 Task: Create a due date automation trigger when advanced on, on the tuesday of the week a card is due add content with a name or a description ending with resume at 11:00 AM.
Action: Mouse moved to (812, 254)
Screenshot: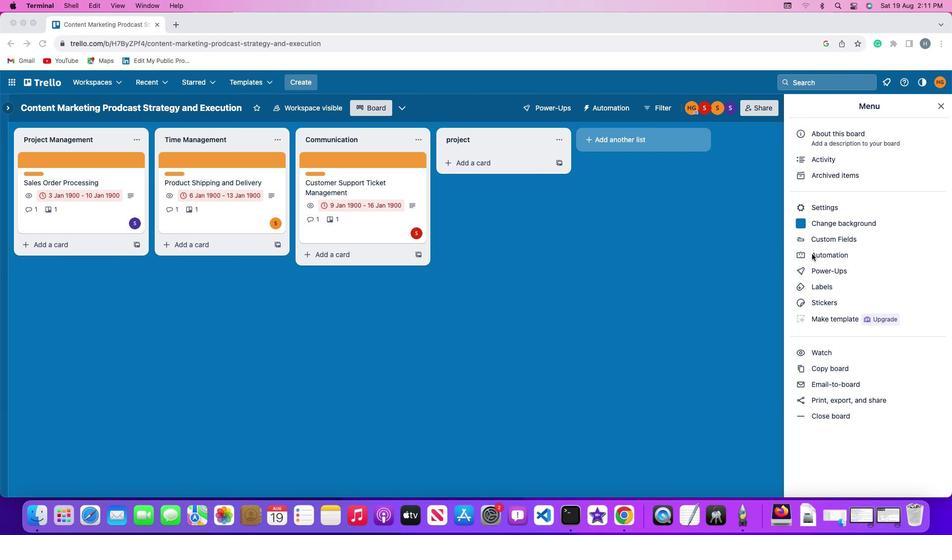 
Action: Mouse pressed left at (812, 254)
Screenshot: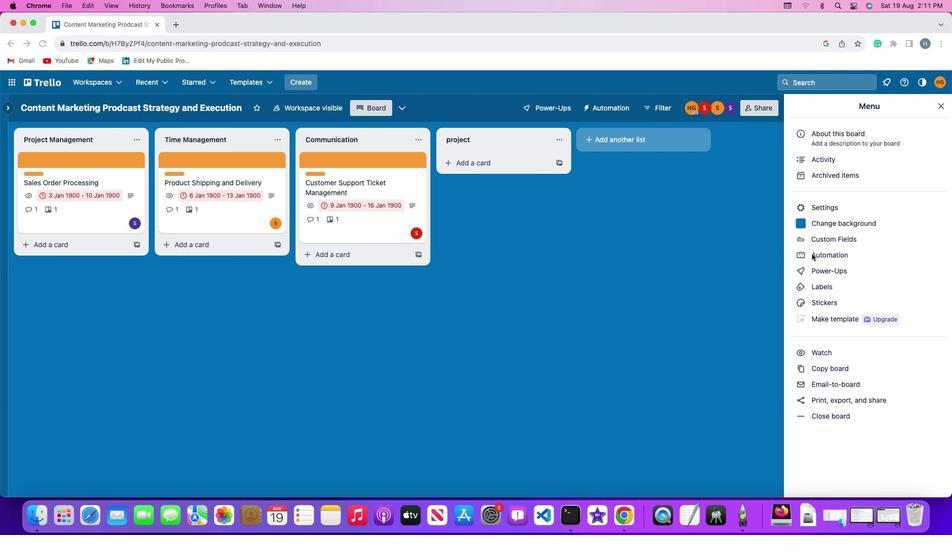 
Action: Mouse pressed left at (812, 254)
Screenshot: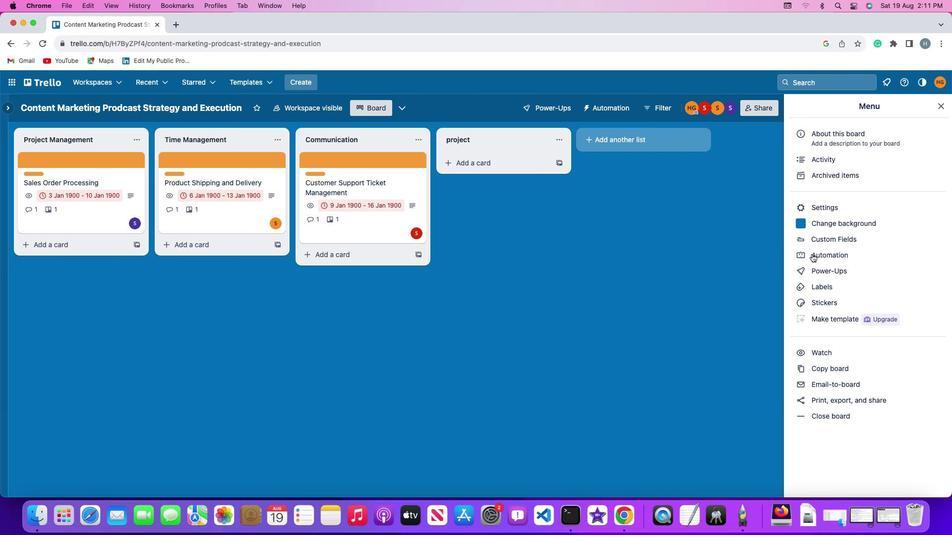 
Action: Mouse moved to (59, 235)
Screenshot: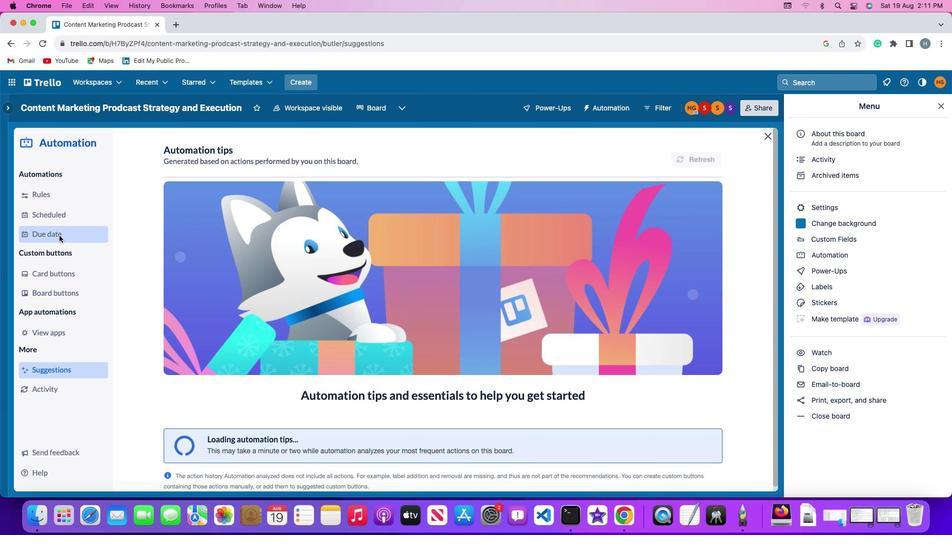 
Action: Mouse pressed left at (59, 235)
Screenshot: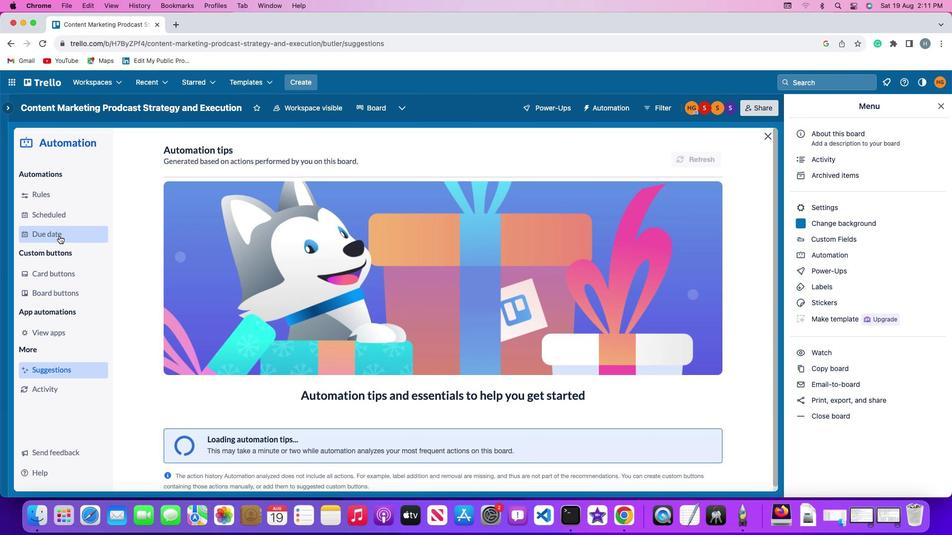 
Action: Mouse moved to (664, 154)
Screenshot: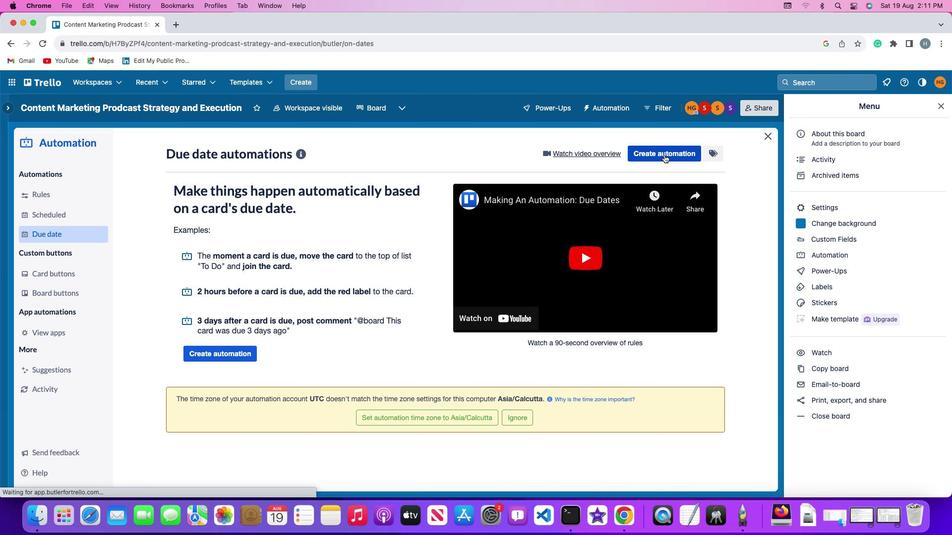 
Action: Mouse pressed left at (664, 154)
Screenshot: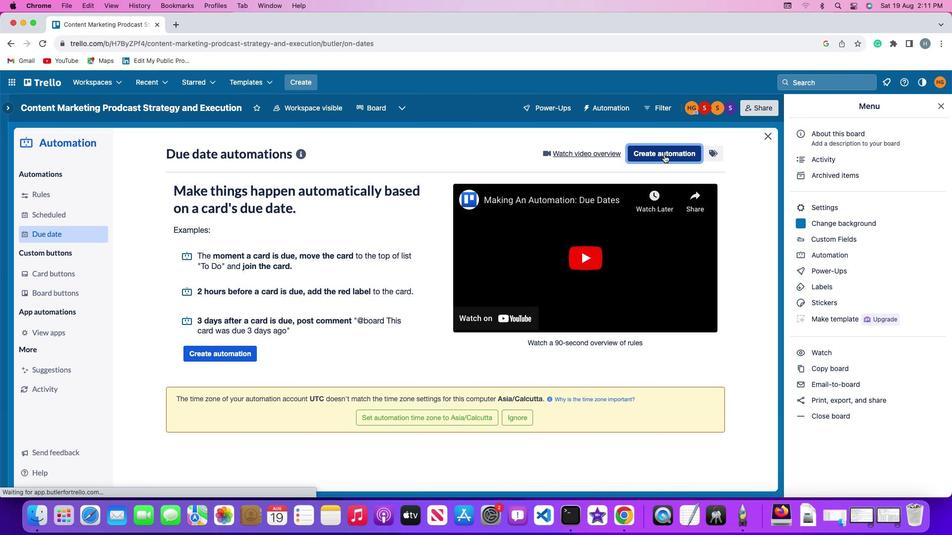 
Action: Mouse moved to (186, 249)
Screenshot: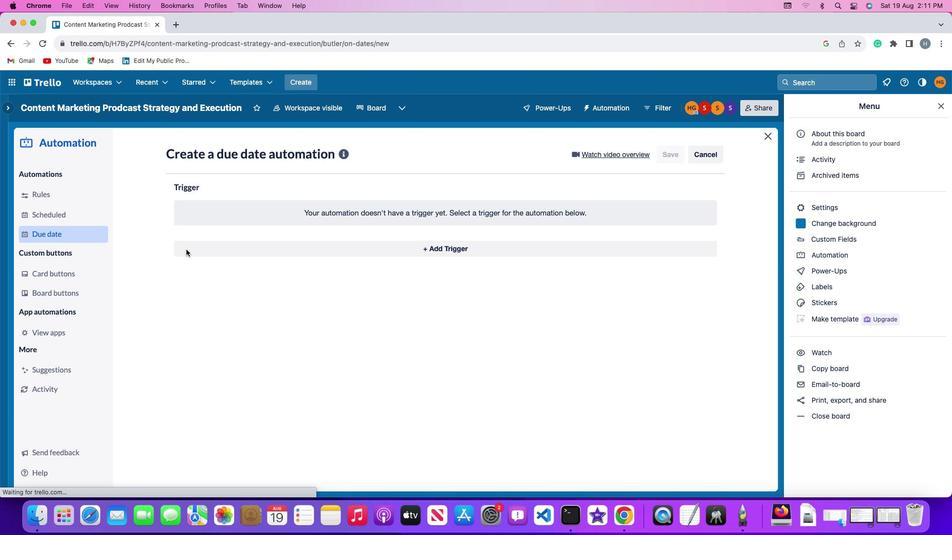
Action: Mouse pressed left at (186, 249)
Screenshot: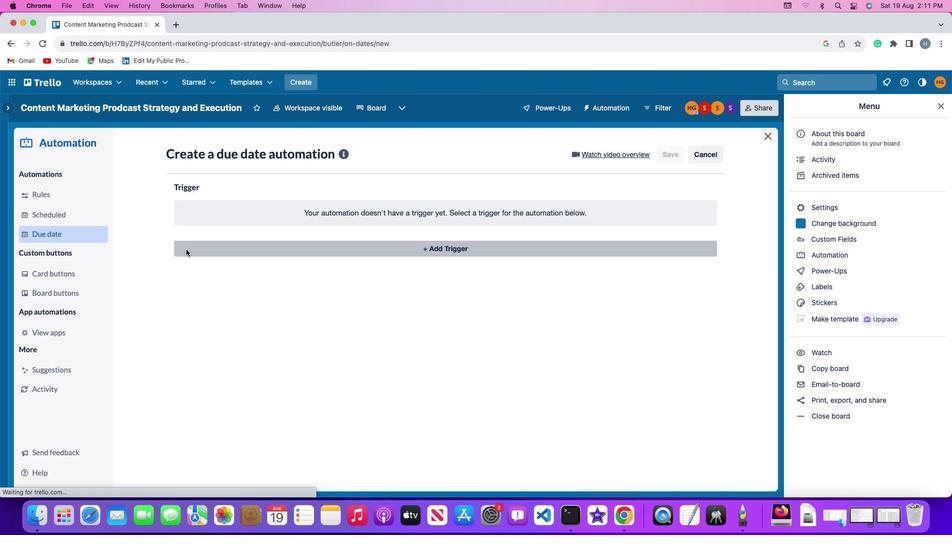 
Action: Mouse moved to (220, 423)
Screenshot: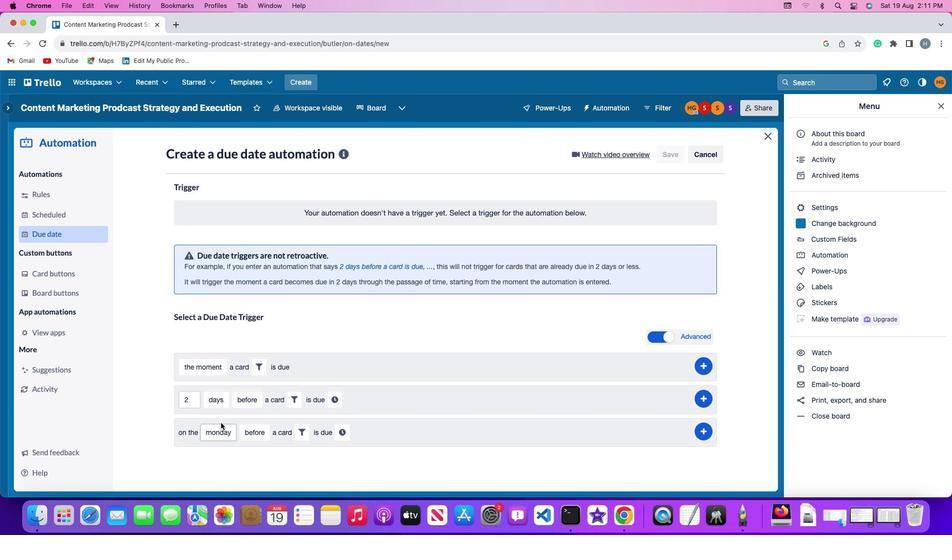 
Action: Mouse pressed left at (220, 423)
Screenshot: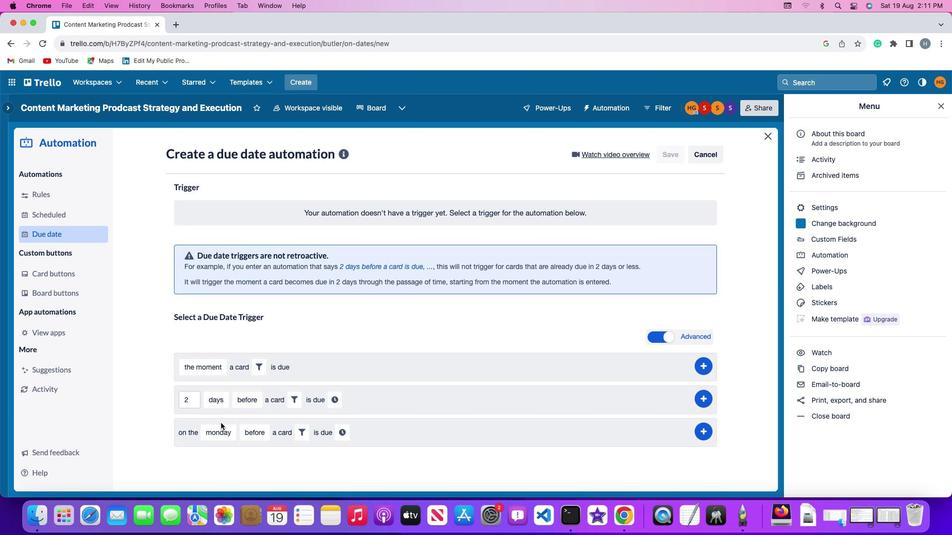 
Action: Mouse moved to (220, 425)
Screenshot: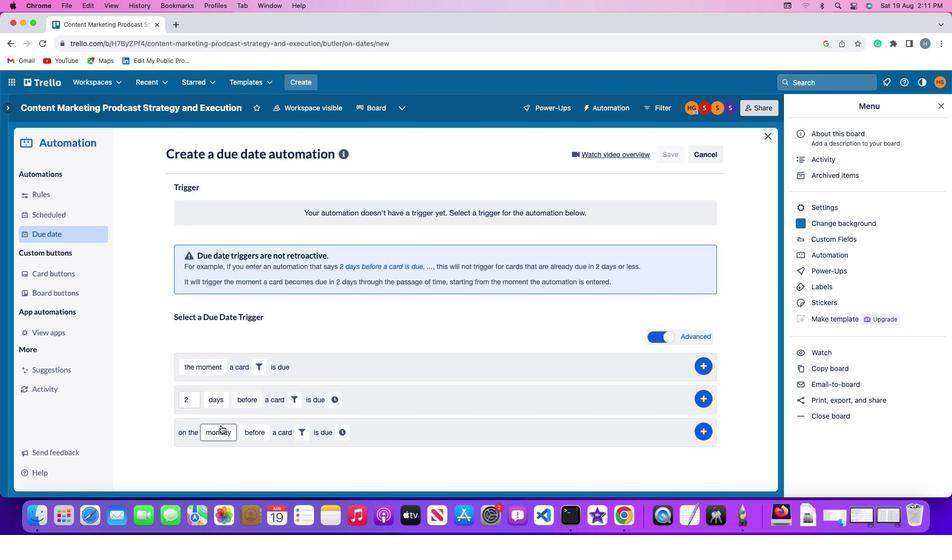 
Action: Mouse pressed left at (220, 425)
Screenshot: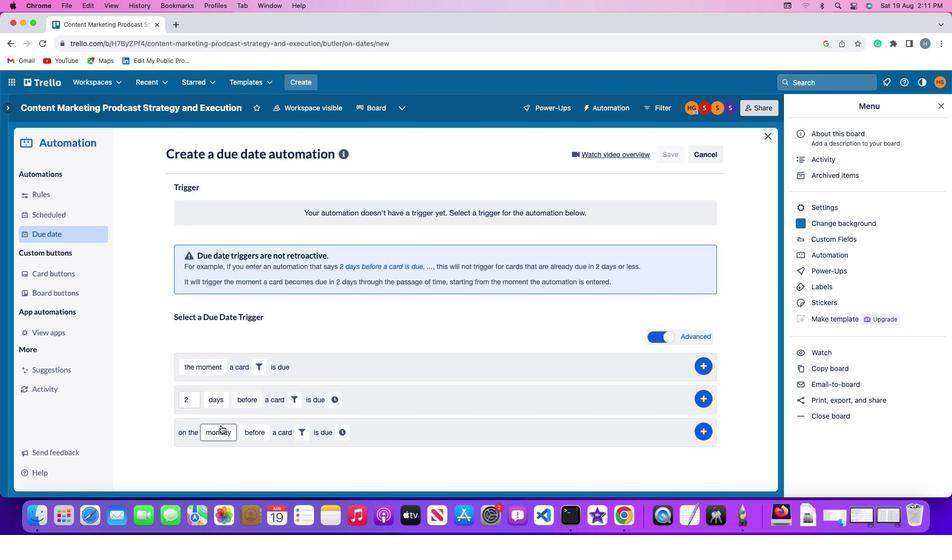 
Action: Mouse moved to (236, 320)
Screenshot: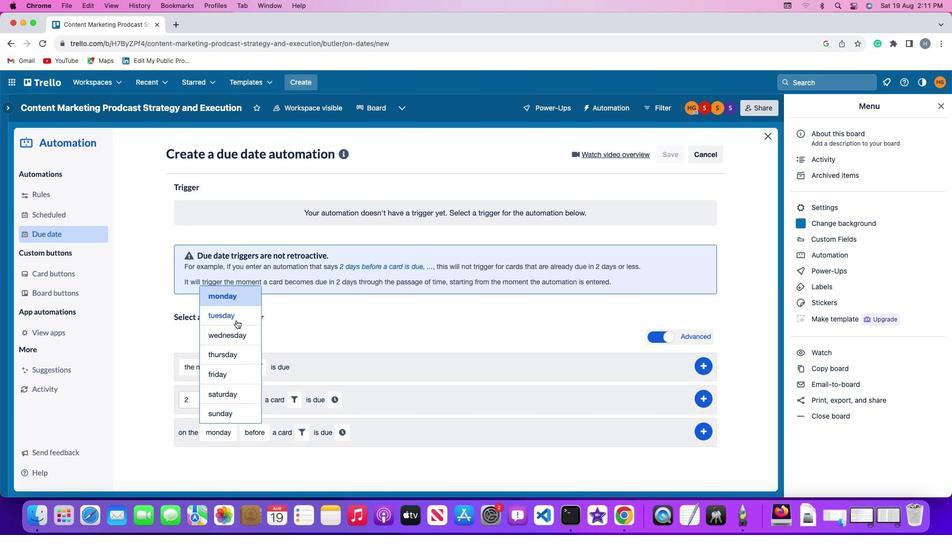 
Action: Mouse pressed left at (236, 320)
Screenshot: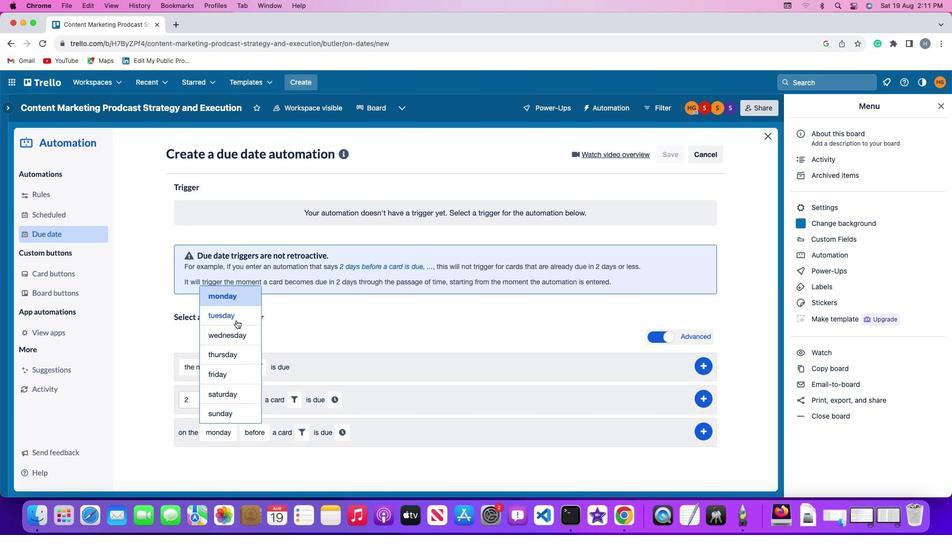 
Action: Mouse moved to (259, 431)
Screenshot: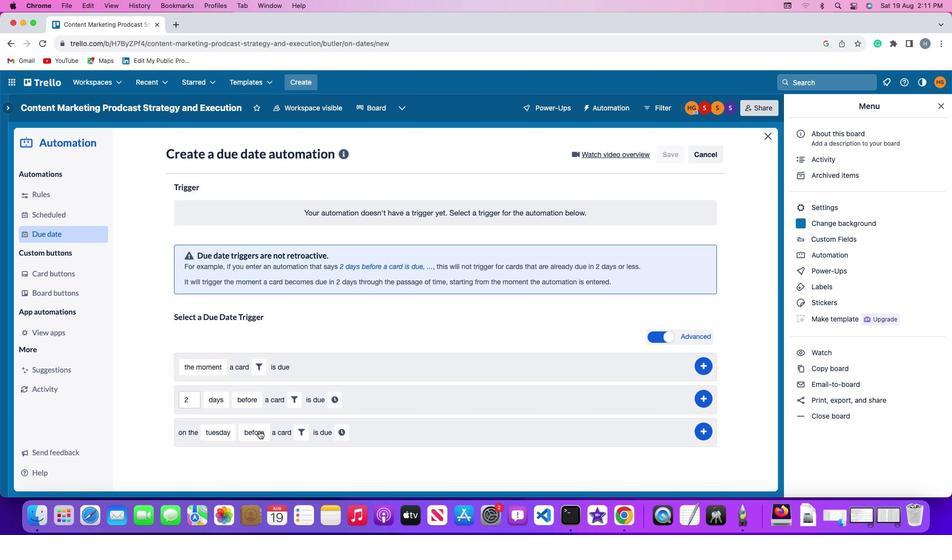 
Action: Mouse pressed left at (259, 431)
Screenshot: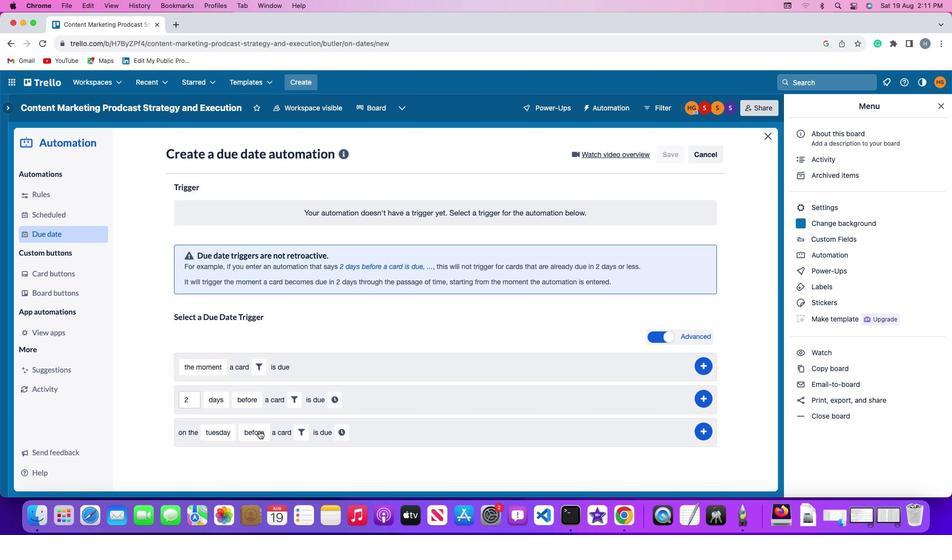 
Action: Mouse moved to (272, 395)
Screenshot: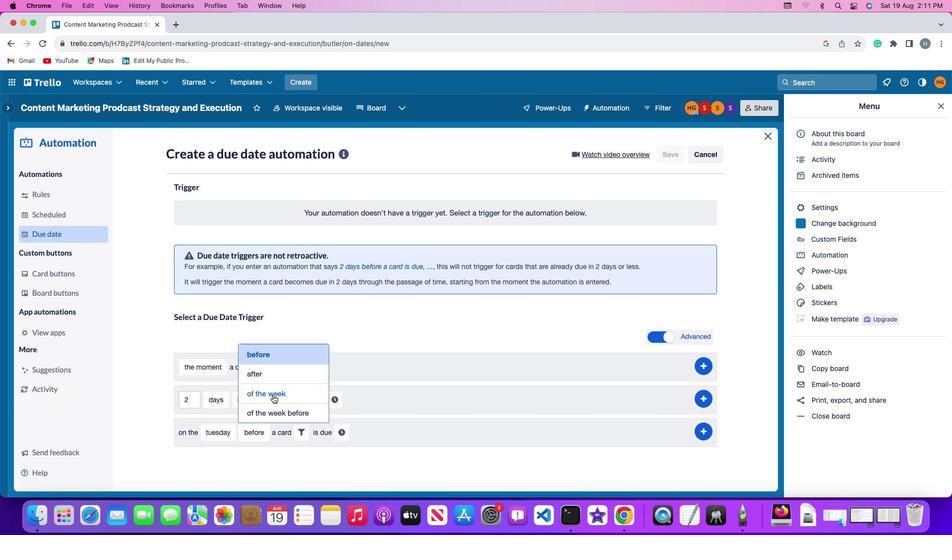 
Action: Mouse pressed left at (272, 395)
Screenshot: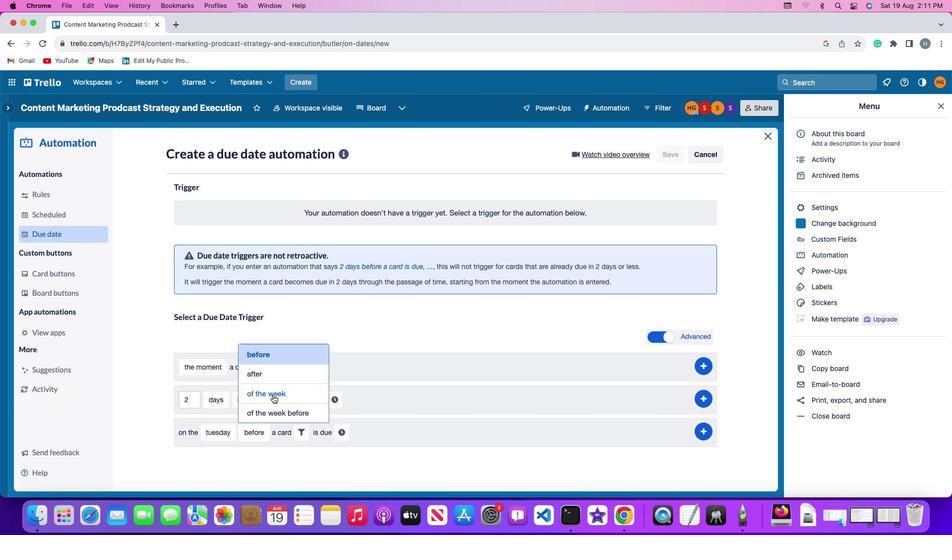 
Action: Mouse moved to (316, 433)
Screenshot: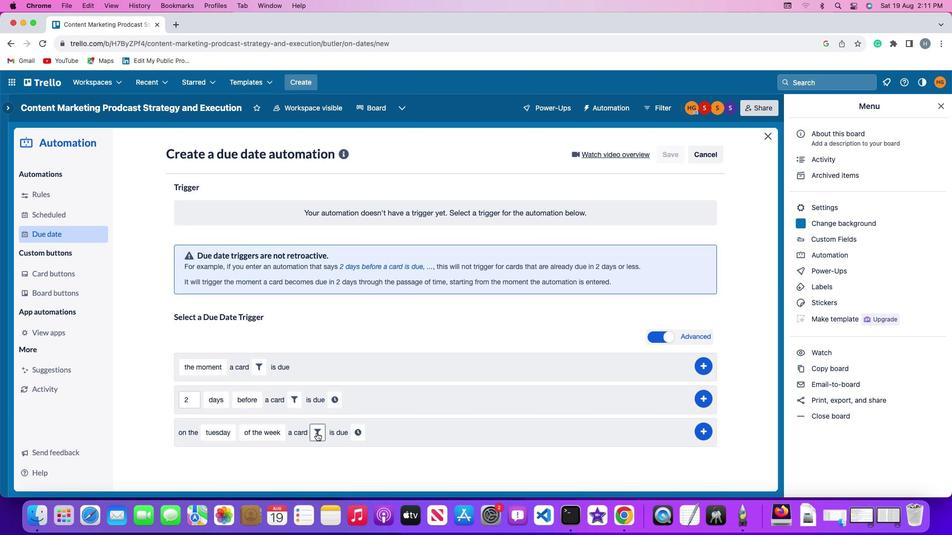 
Action: Mouse pressed left at (316, 433)
Screenshot: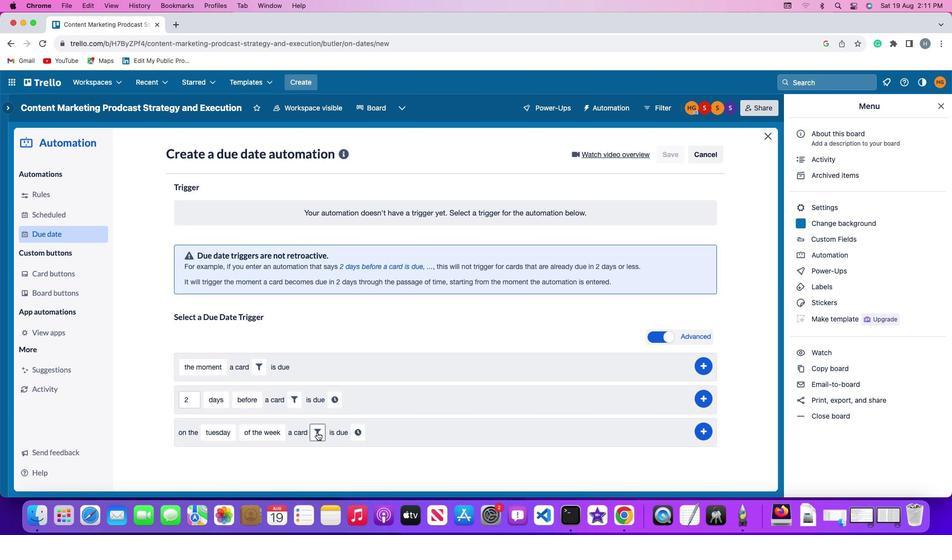 
Action: Mouse moved to (437, 463)
Screenshot: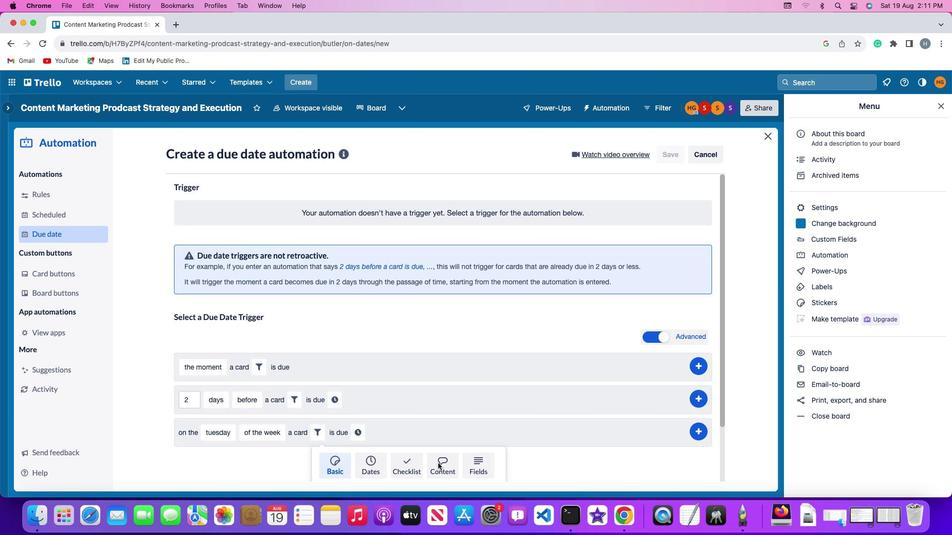 
Action: Mouse pressed left at (437, 463)
Screenshot: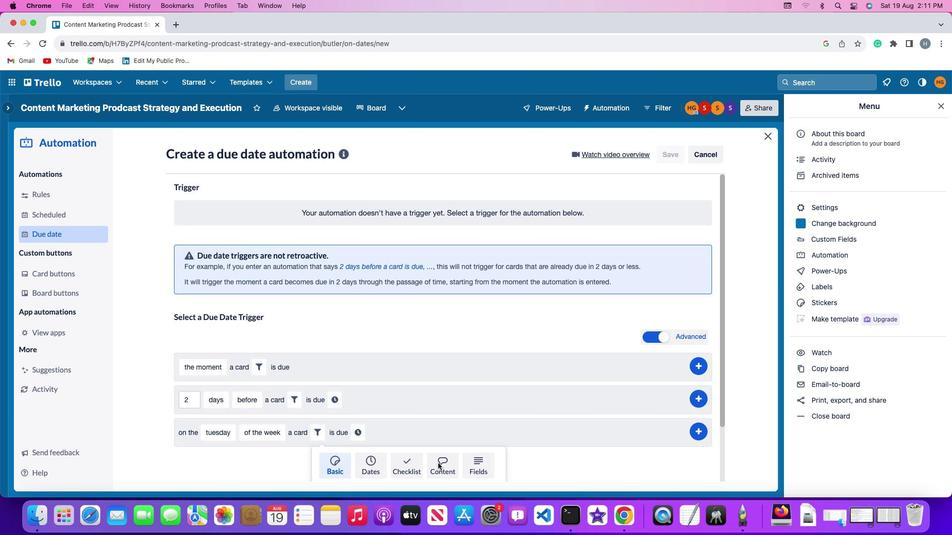 
Action: Mouse moved to (275, 463)
Screenshot: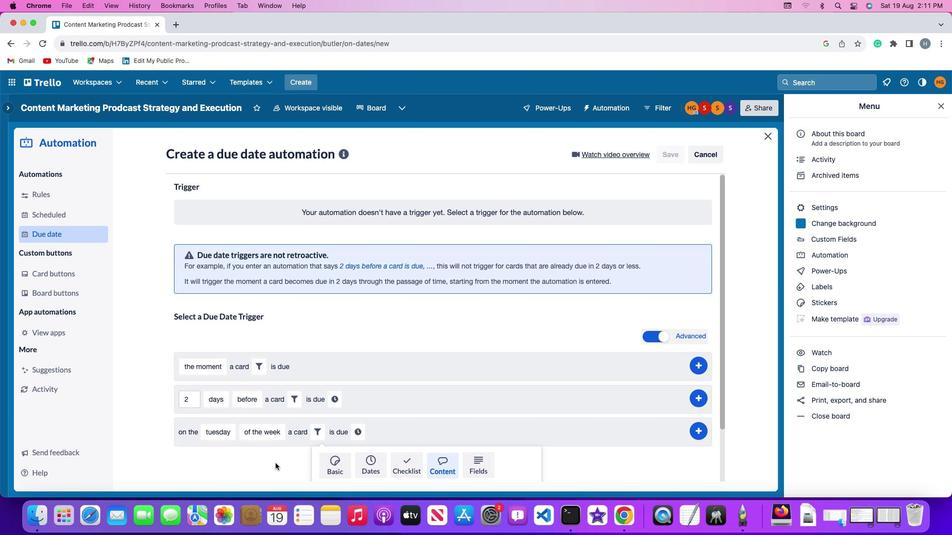 
Action: Mouse scrolled (275, 463) with delta (0, 0)
Screenshot: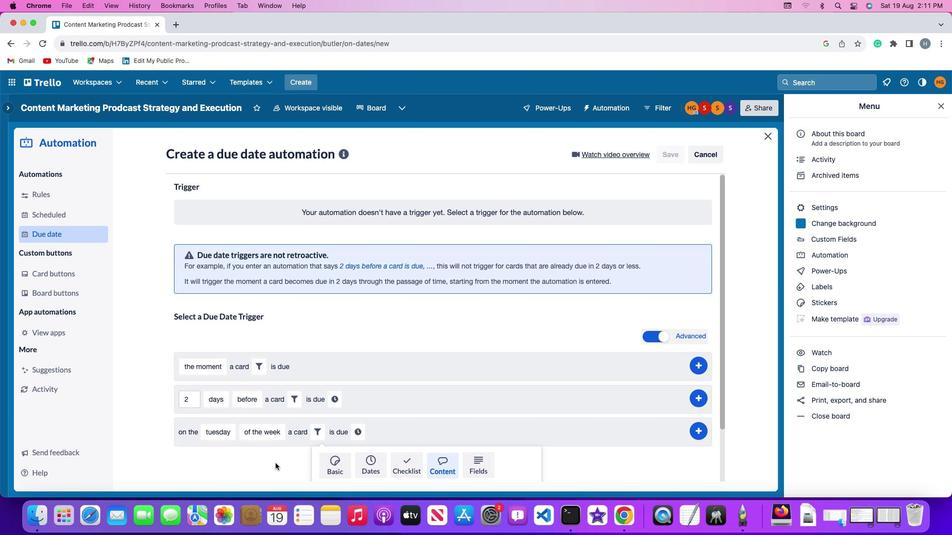 
Action: Mouse scrolled (275, 463) with delta (0, 0)
Screenshot: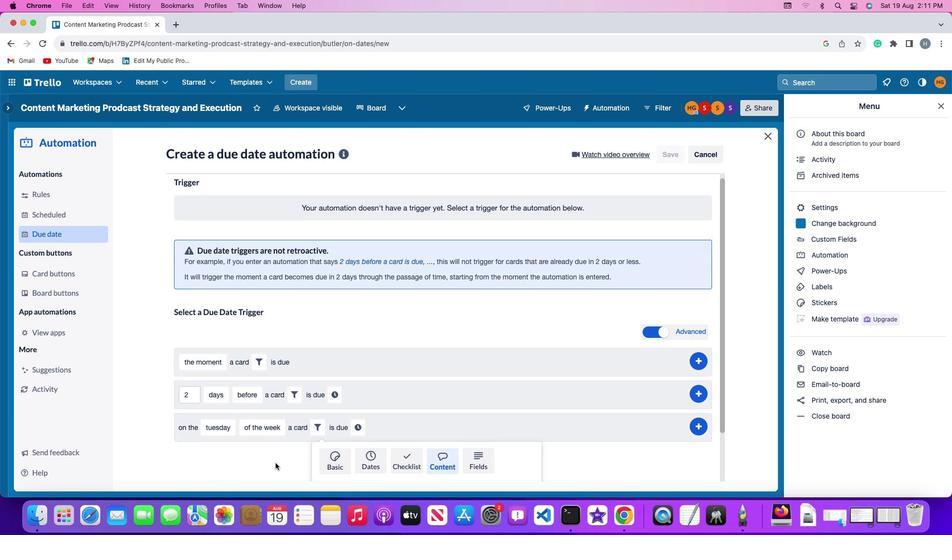 
Action: Mouse scrolled (275, 463) with delta (0, 0)
Screenshot: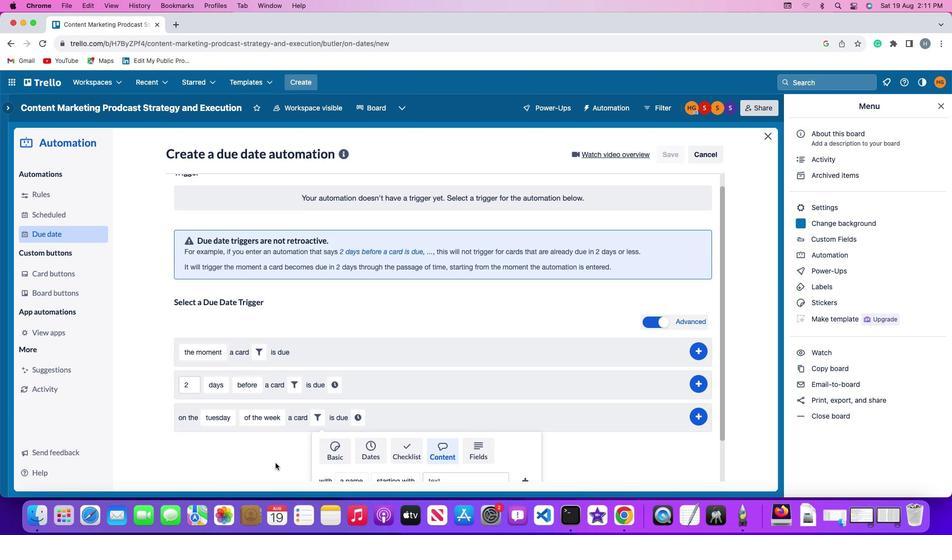 
Action: Mouse scrolled (275, 463) with delta (0, -1)
Screenshot: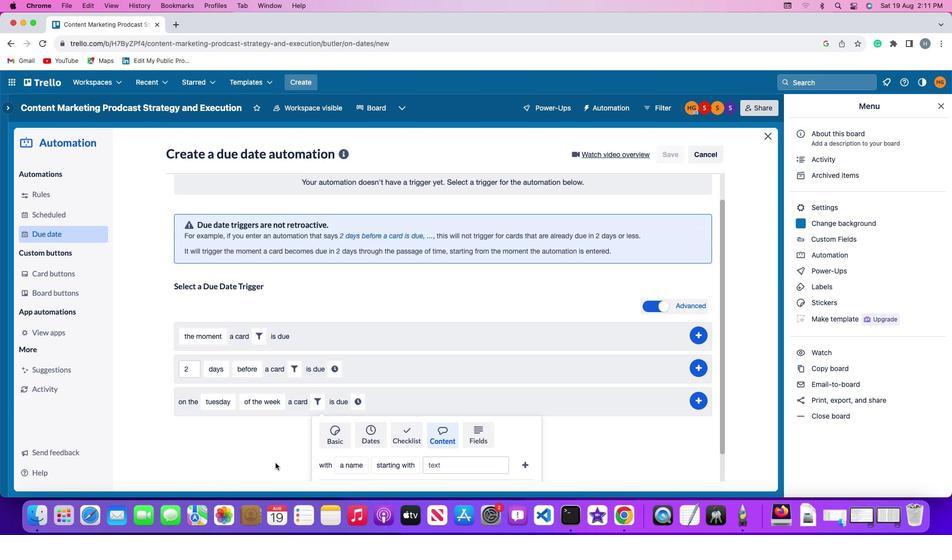 
Action: Mouse scrolled (275, 463) with delta (0, -2)
Screenshot: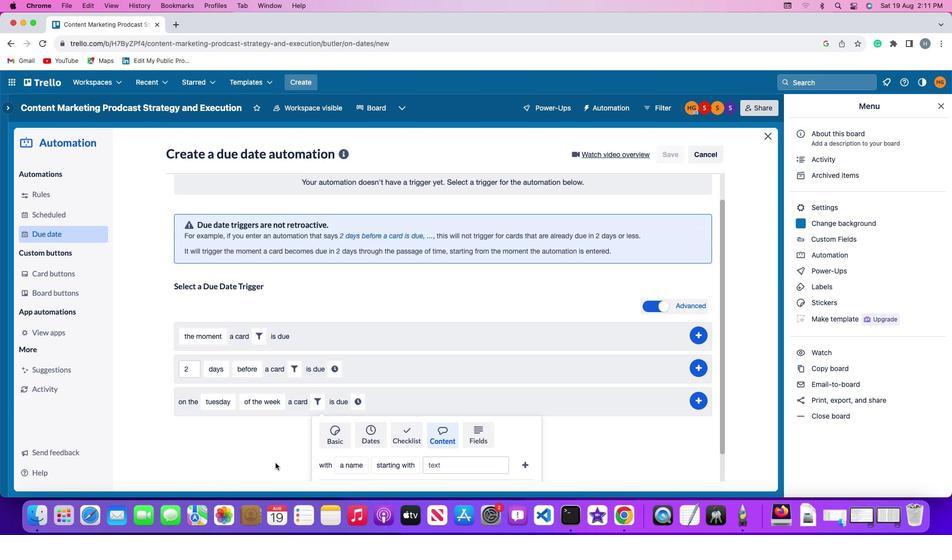 
Action: Mouse scrolled (275, 463) with delta (0, -2)
Screenshot: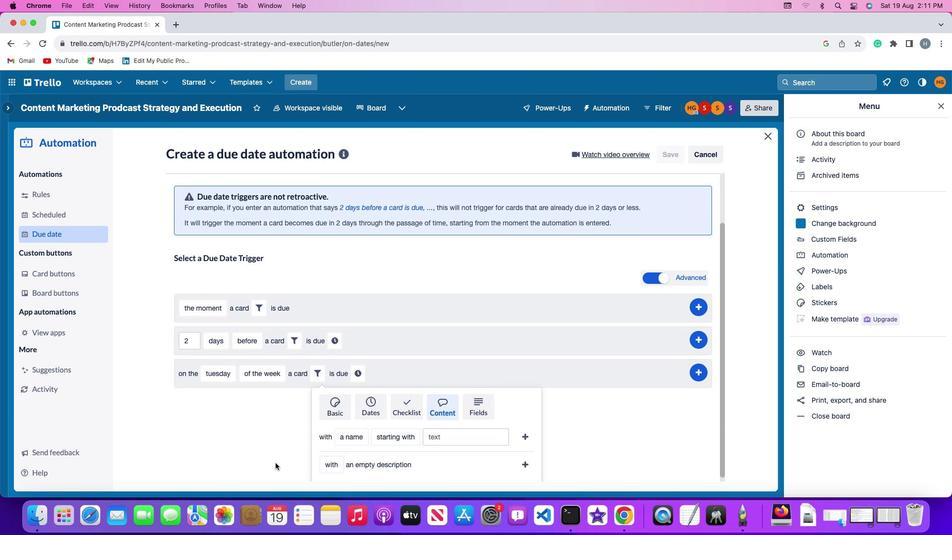 
Action: Mouse moved to (363, 432)
Screenshot: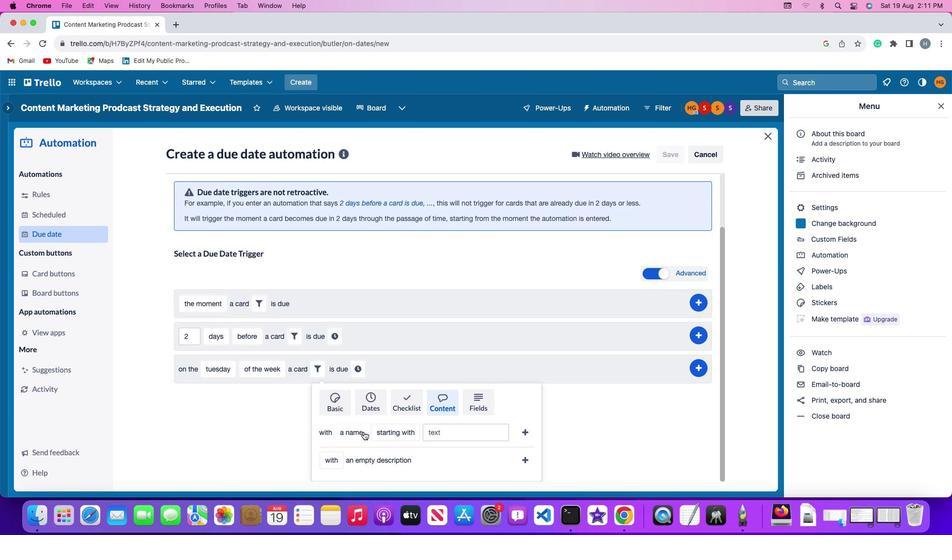 
Action: Mouse pressed left at (363, 432)
Screenshot: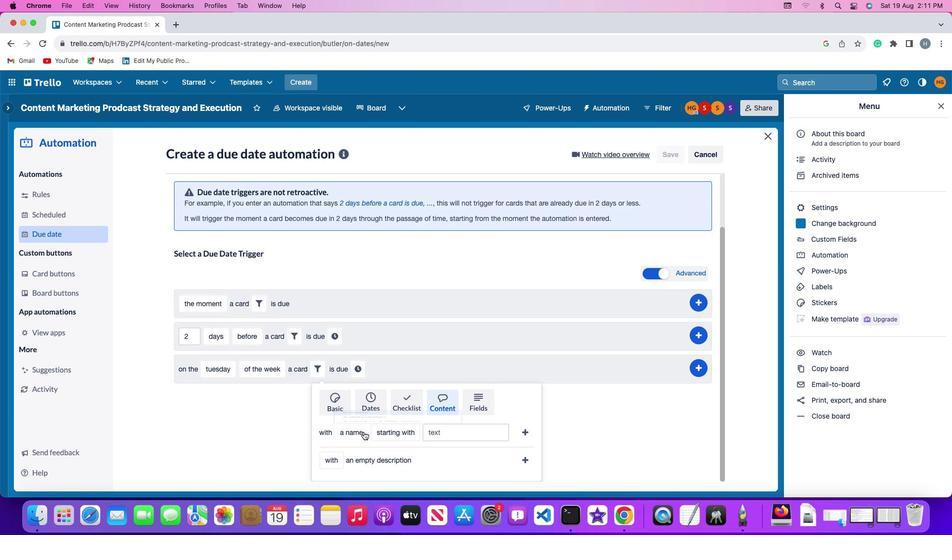 
Action: Mouse moved to (359, 415)
Screenshot: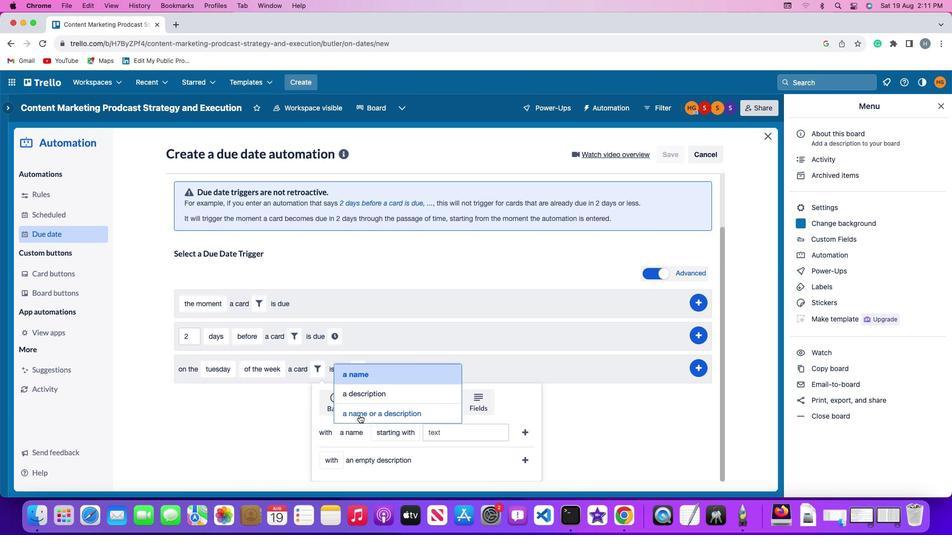 
Action: Mouse pressed left at (359, 415)
Screenshot: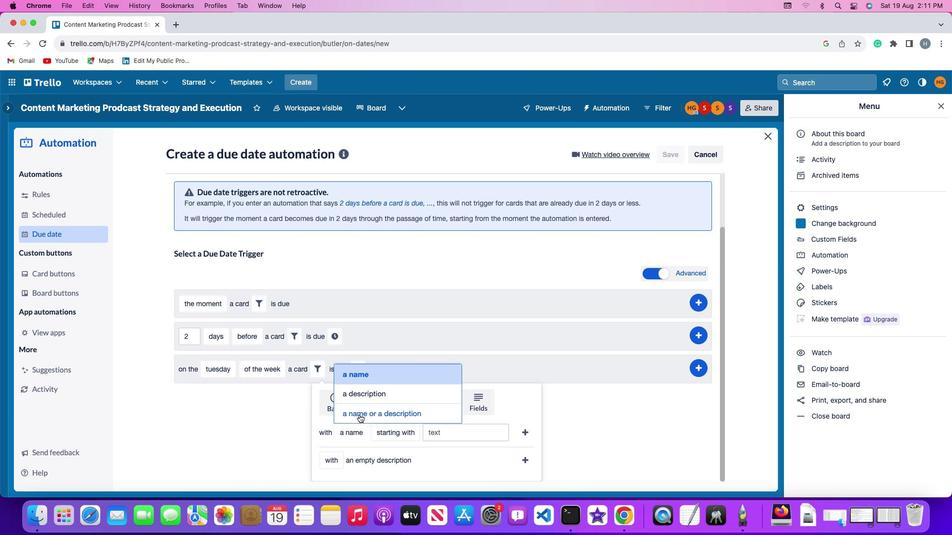 
Action: Mouse moved to (436, 433)
Screenshot: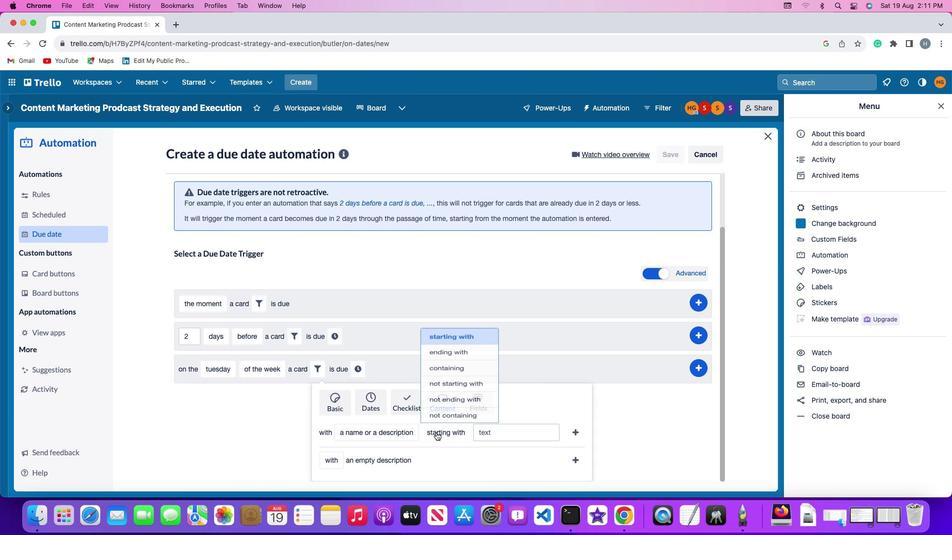 
Action: Mouse pressed left at (436, 433)
Screenshot: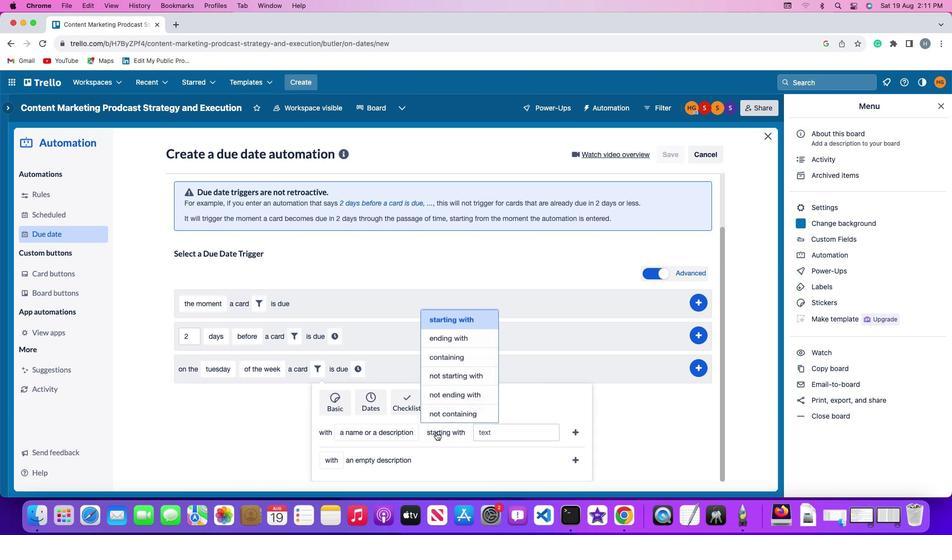
Action: Mouse moved to (452, 334)
Screenshot: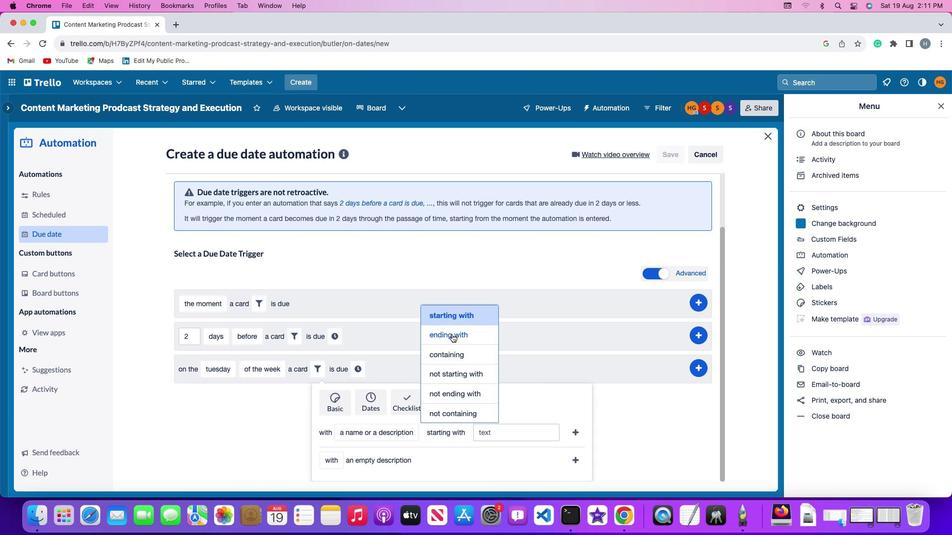 
Action: Mouse pressed left at (452, 334)
Screenshot: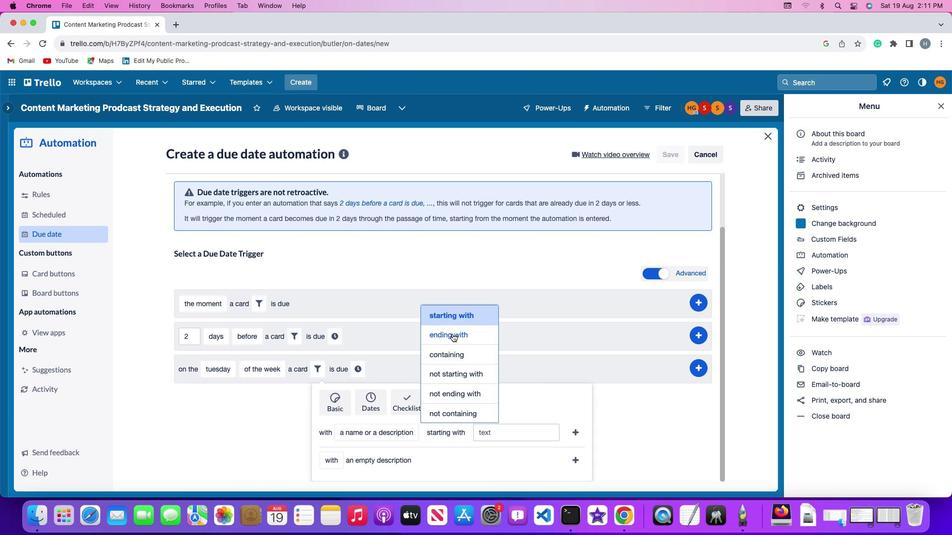
Action: Mouse moved to (495, 433)
Screenshot: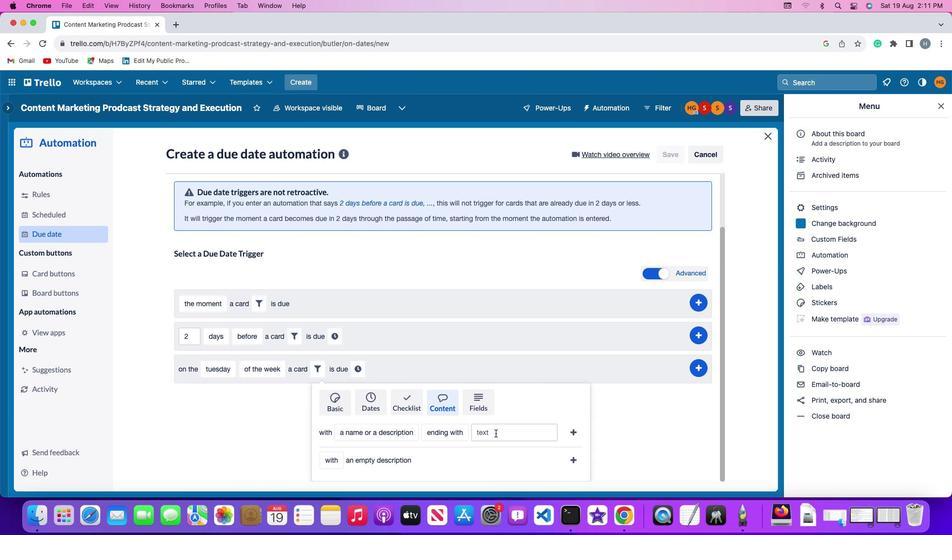 
Action: Mouse pressed left at (495, 433)
Screenshot: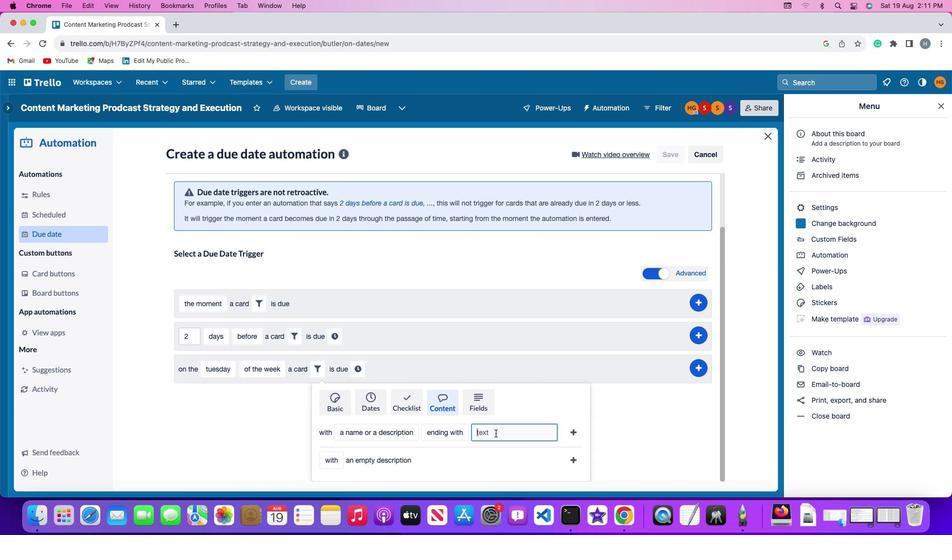 
Action: Mouse moved to (495, 433)
Screenshot: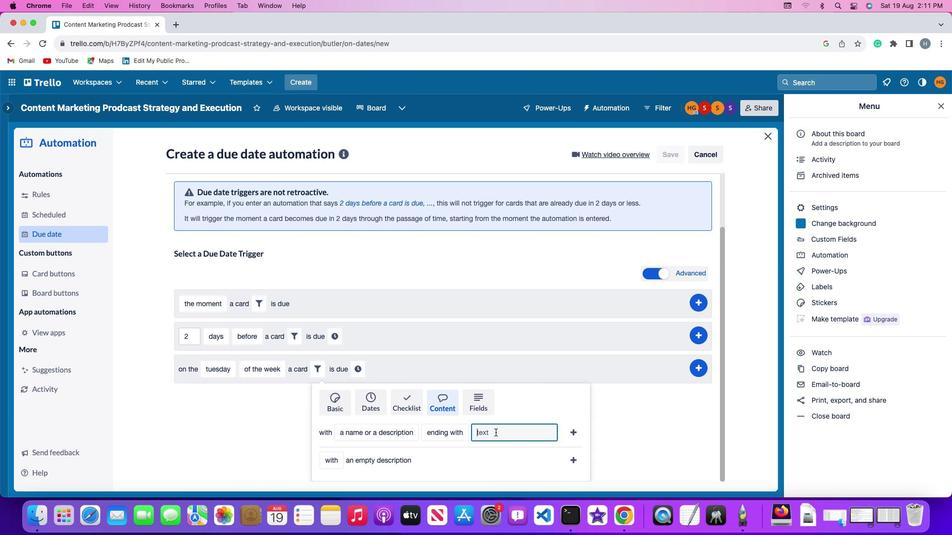 
Action: Key pressed 'r''e''s''u''m'
Screenshot: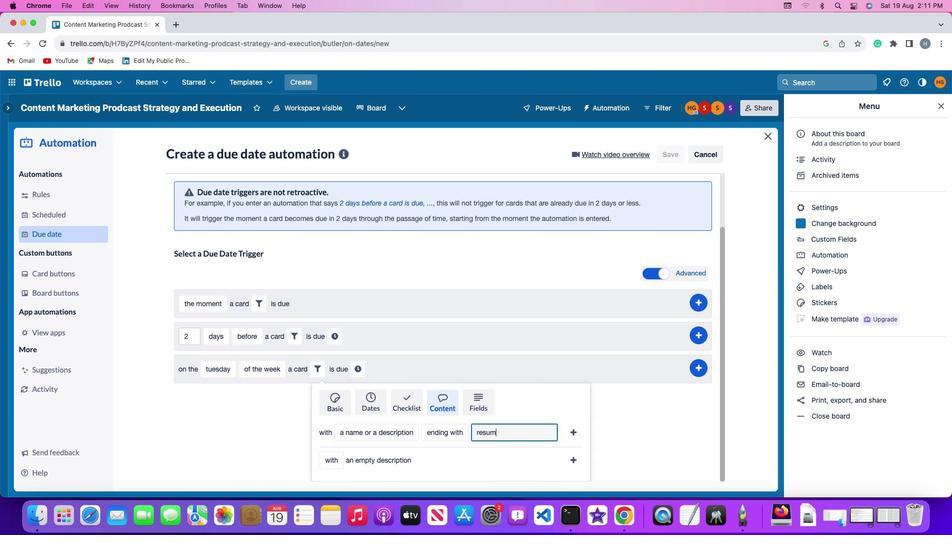 
Action: Mouse moved to (495, 433)
Screenshot: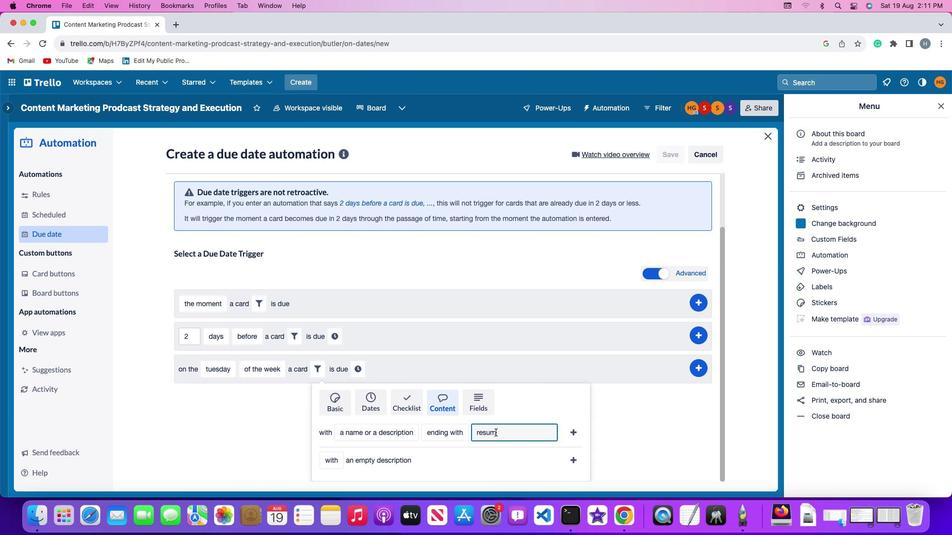 
Action: Key pressed 'e'
Screenshot: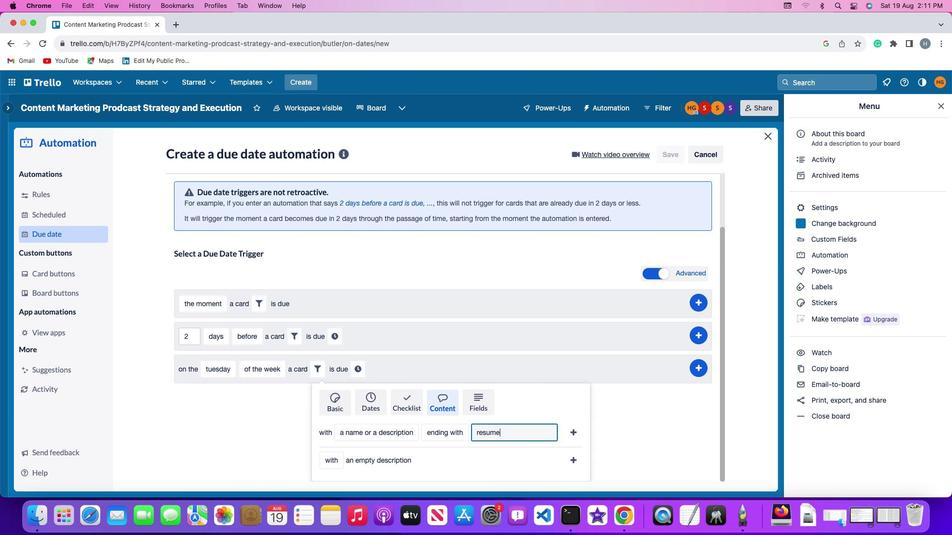 
Action: Mouse moved to (570, 434)
Screenshot: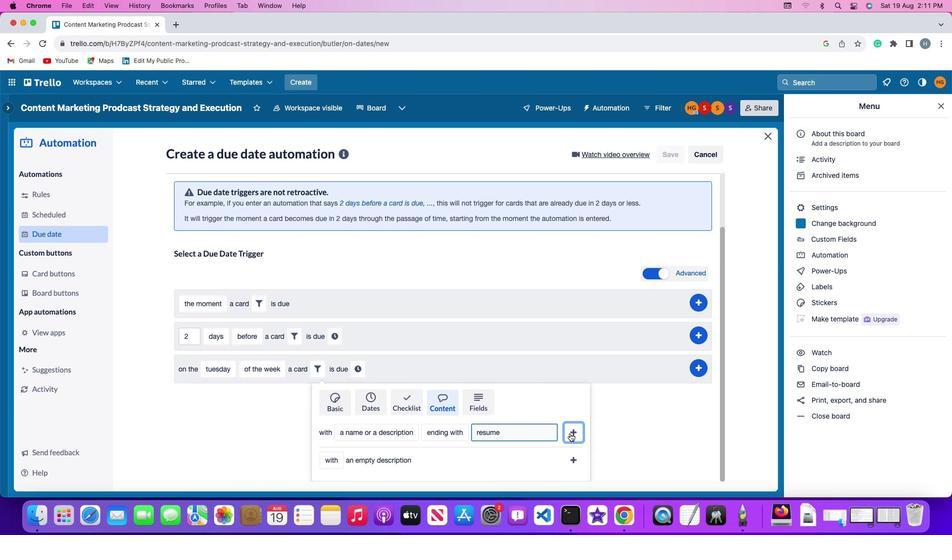 
Action: Mouse pressed left at (570, 434)
Screenshot: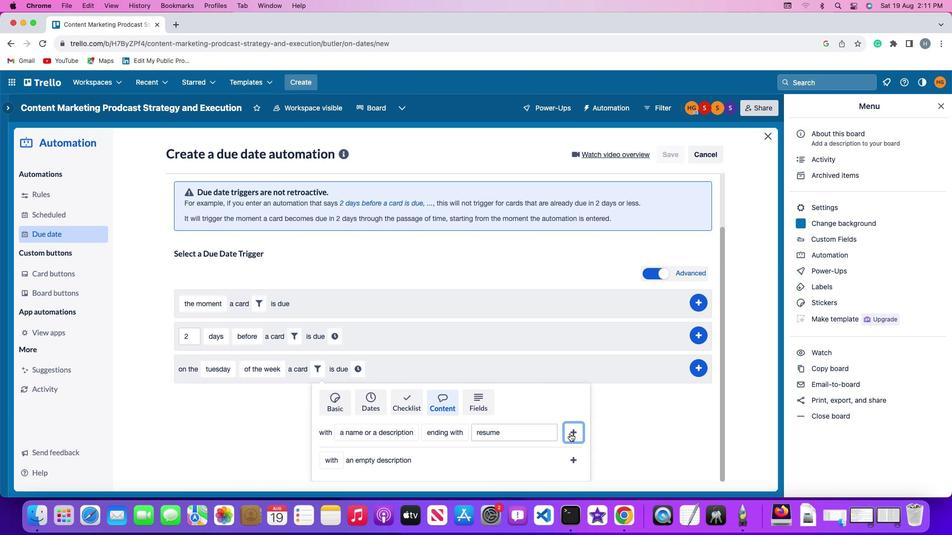 
Action: Mouse moved to (533, 425)
Screenshot: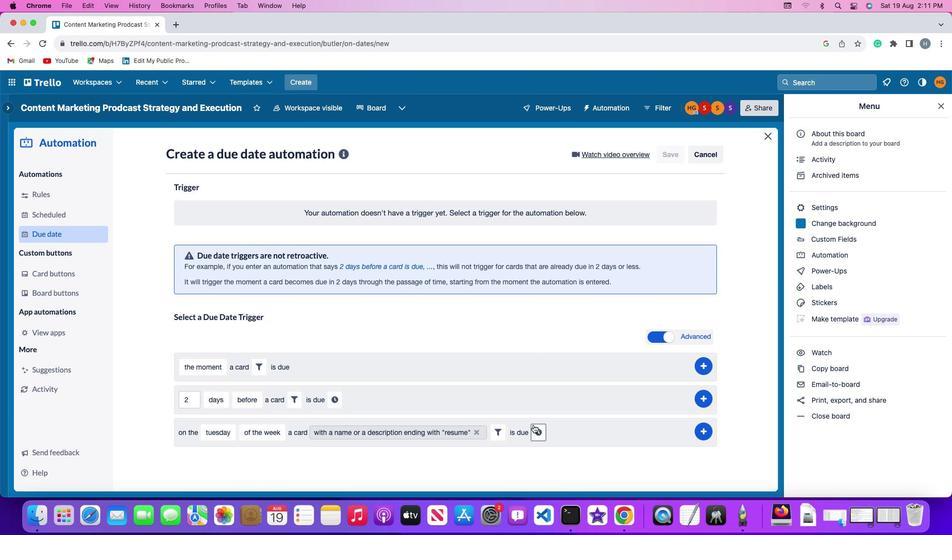 
Action: Mouse pressed left at (533, 425)
Screenshot: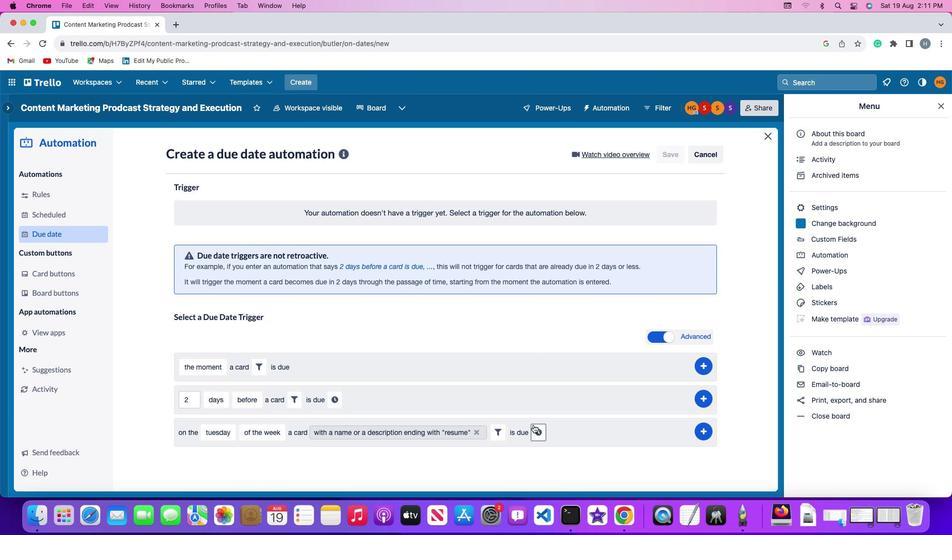 
Action: Mouse moved to (560, 437)
Screenshot: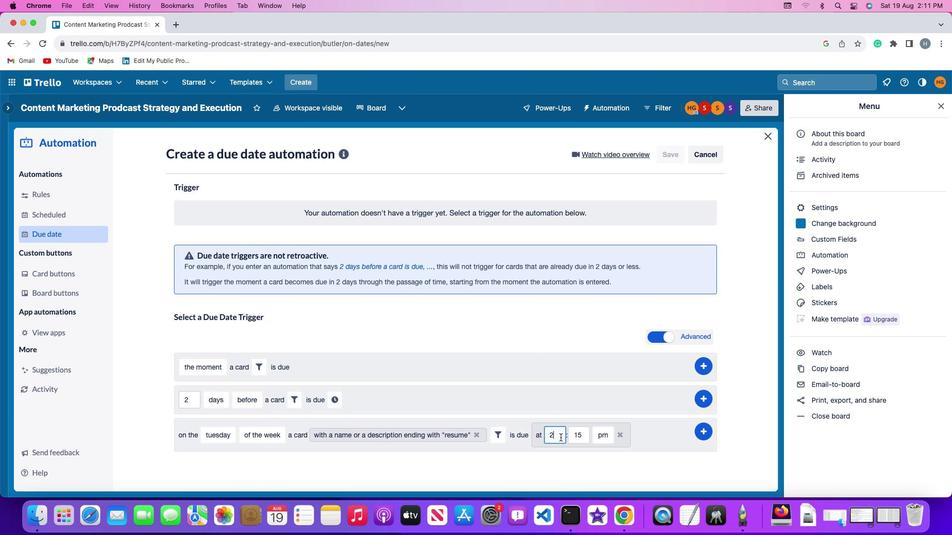 
Action: Mouse pressed left at (560, 437)
Screenshot: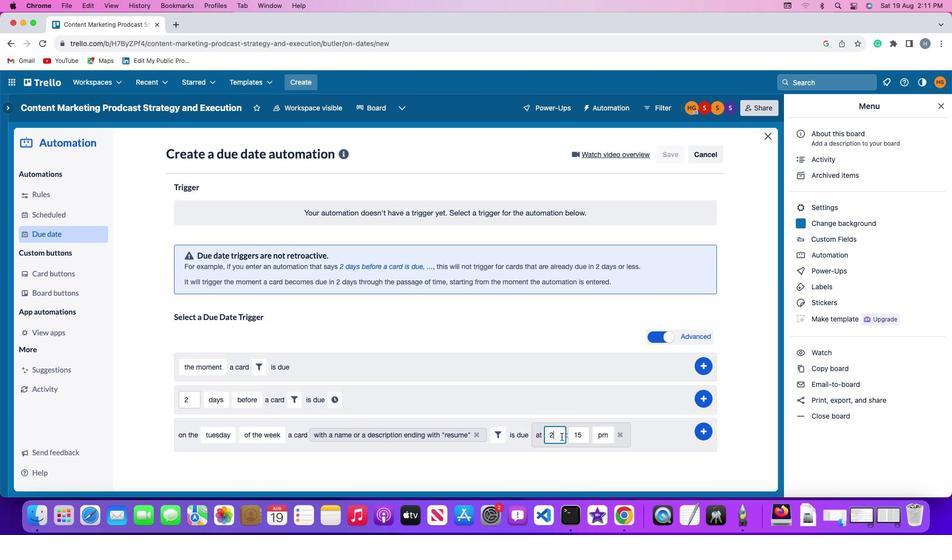 
Action: Mouse moved to (562, 436)
Screenshot: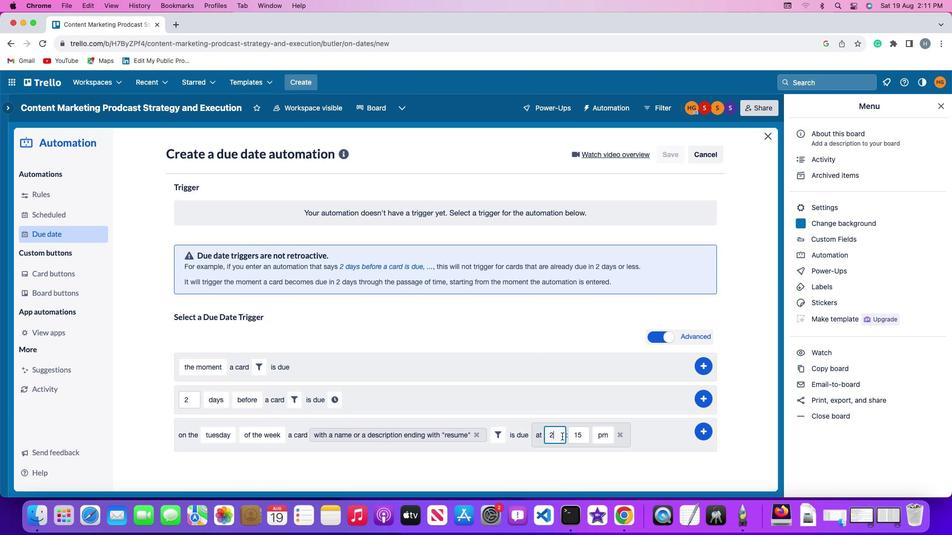 
Action: Key pressed Key.backspace'1''1'
Screenshot: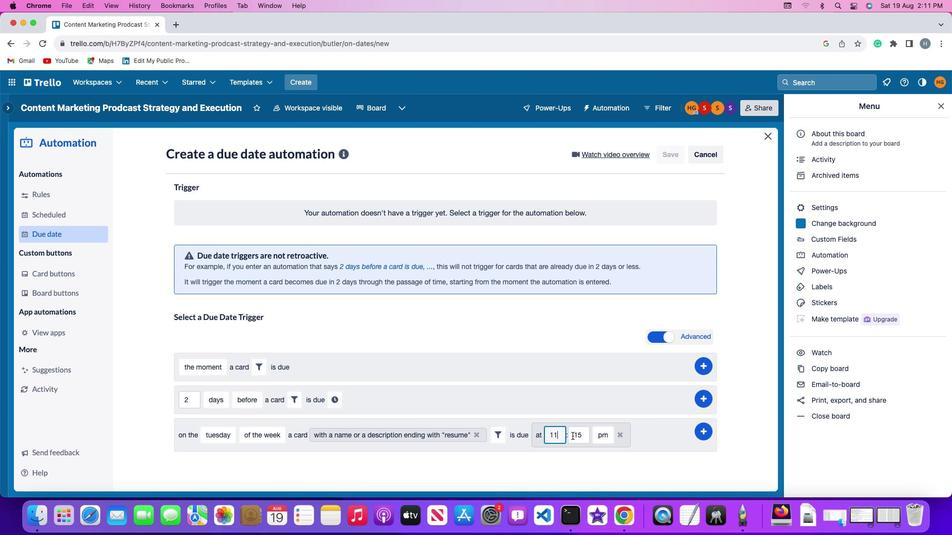 
Action: Mouse moved to (588, 435)
Screenshot: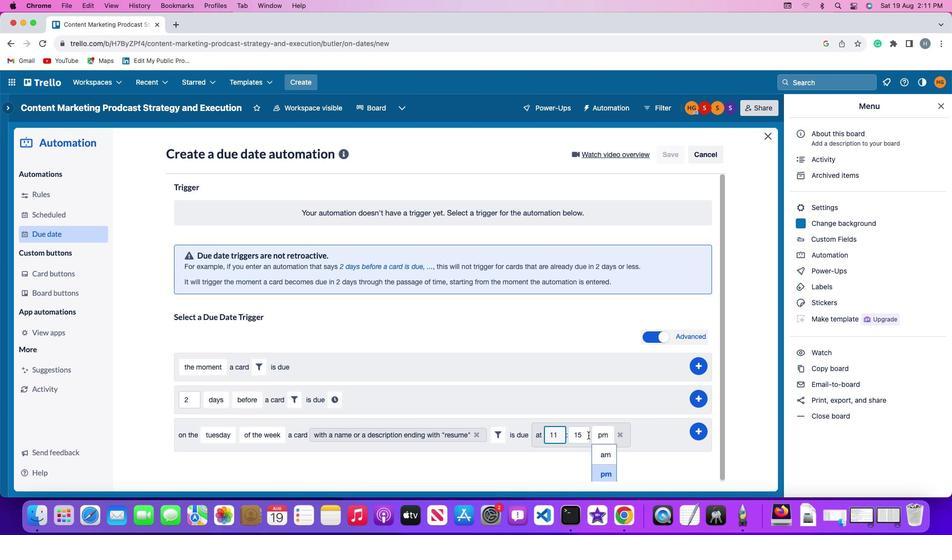 
Action: Mouse pressed left at (588, 435)
Screenshot: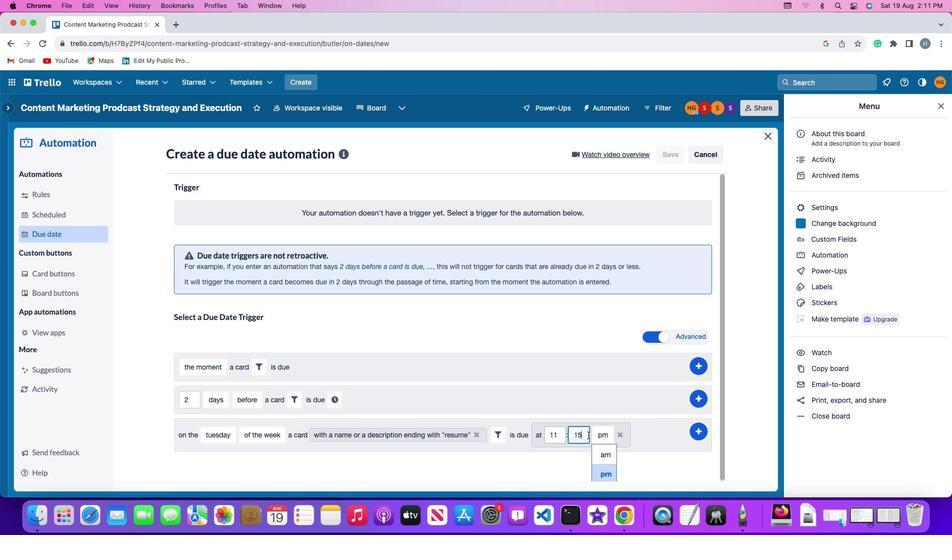 
Action: Mouse moved to (588, 435)
Screenshot: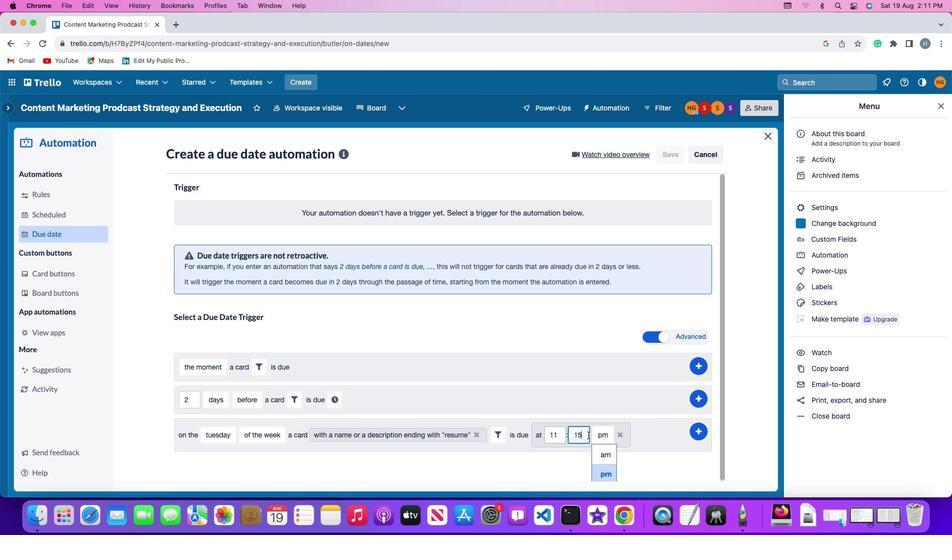 
Action: Key pressed Key.backspaceKey.backspace'0''0'
Screenshot: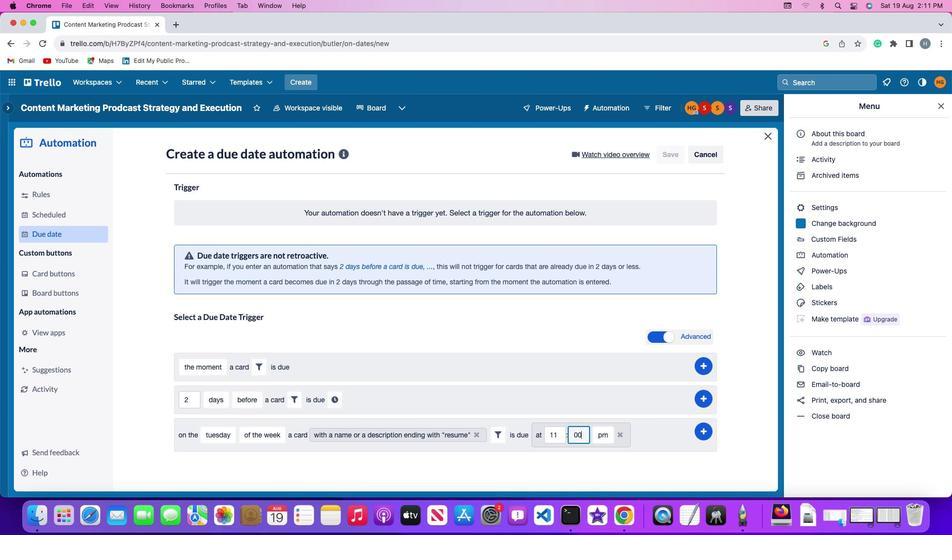 
Action: Mouse moved to (600, 435)
Screenshot: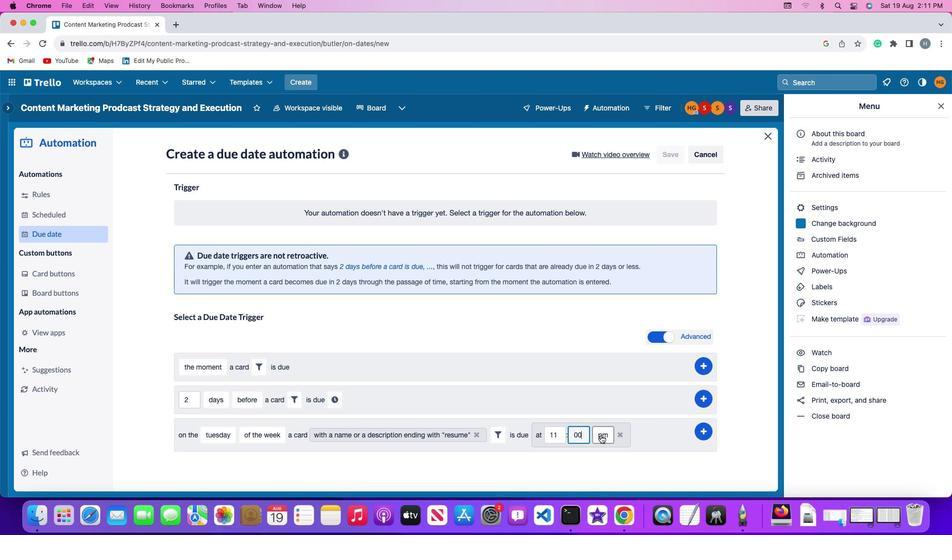 
Action: Mouse pressed left at (600, 435)
Screenshot: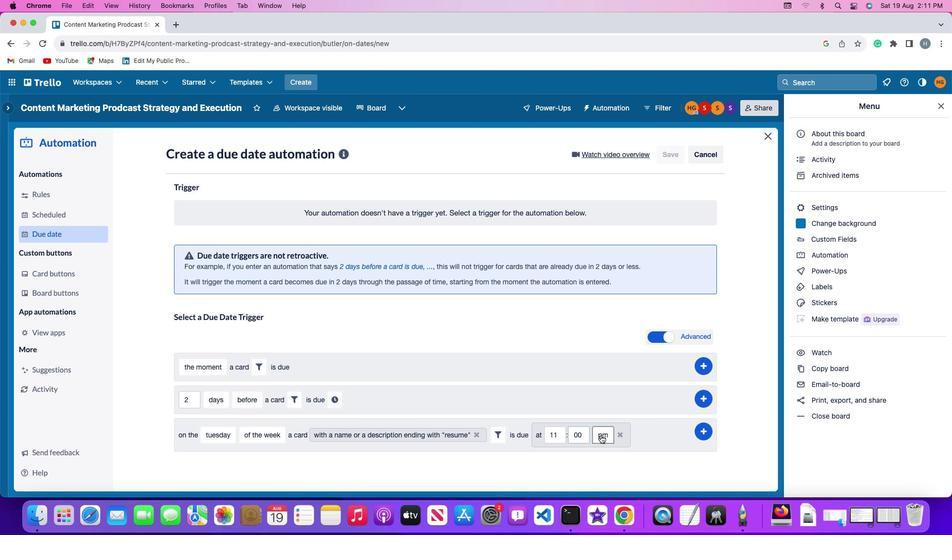 
Action: Mouse moved to (599, 449)
Screenshot: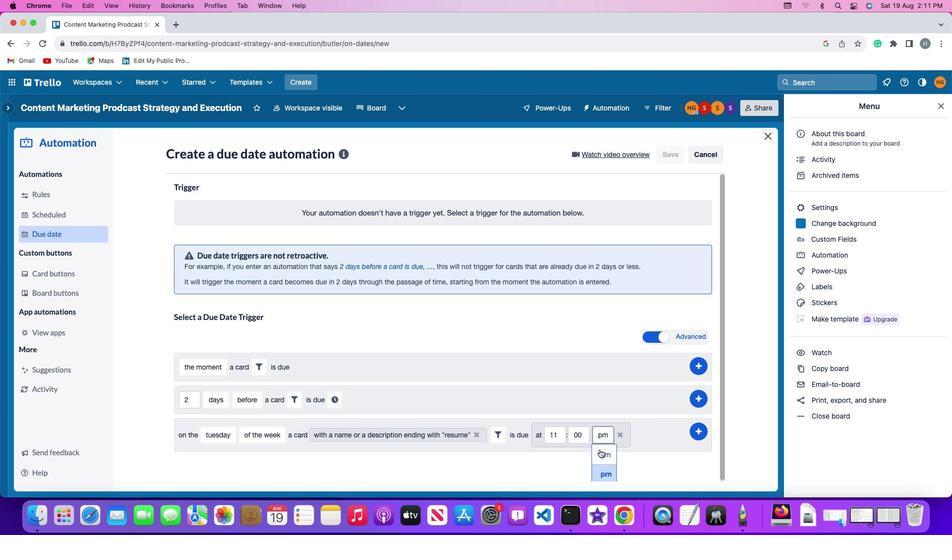 
Action: Mouse pressed left at (599, 449)
Screenshot: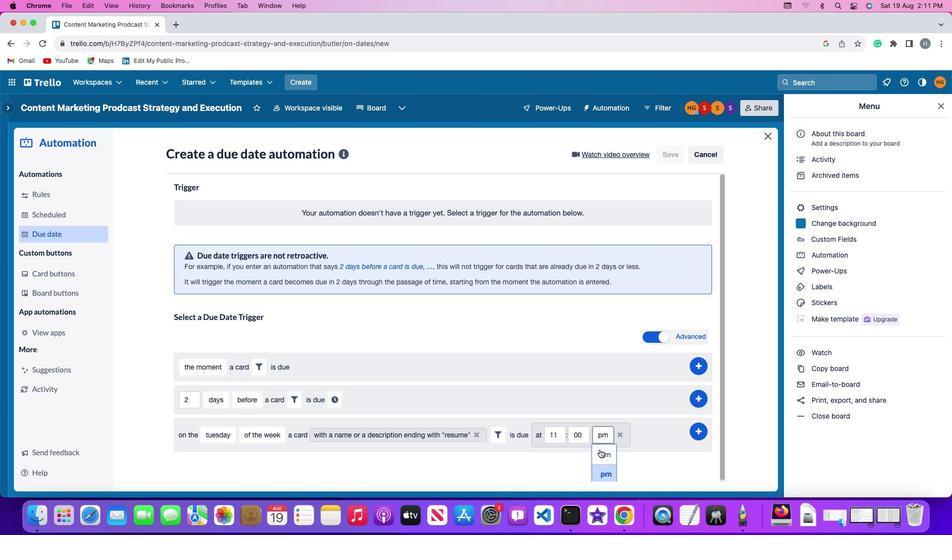 
Action: Mouse moved to (704, 431)
Screenshot: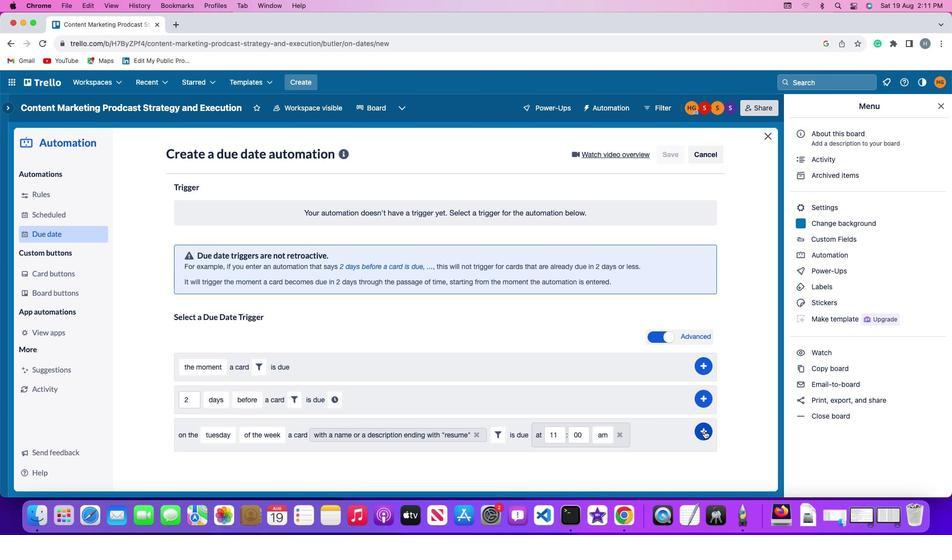 
Action: Mouse pressed left at (704, 431)
Screenshot: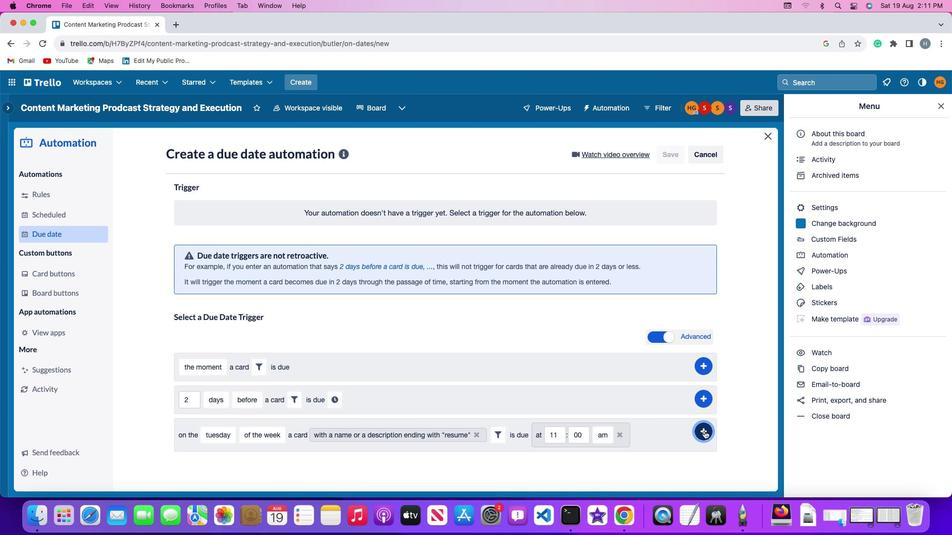 
Action: Mouse moved to (740, 371)
Screenshot: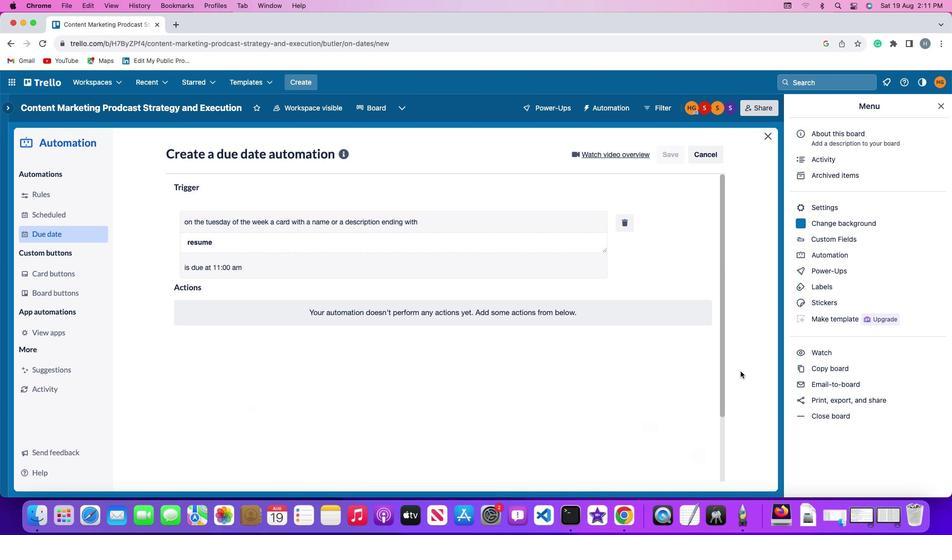 
